 Task: Add a signature Genevieve Ramirez containing Best wishes for a happy Memorial Day, Genevieve Ramirez to email address softage.2@softage.net and add a folder Skincare
Action: Mouse moved to (654, 498)
Screenshot: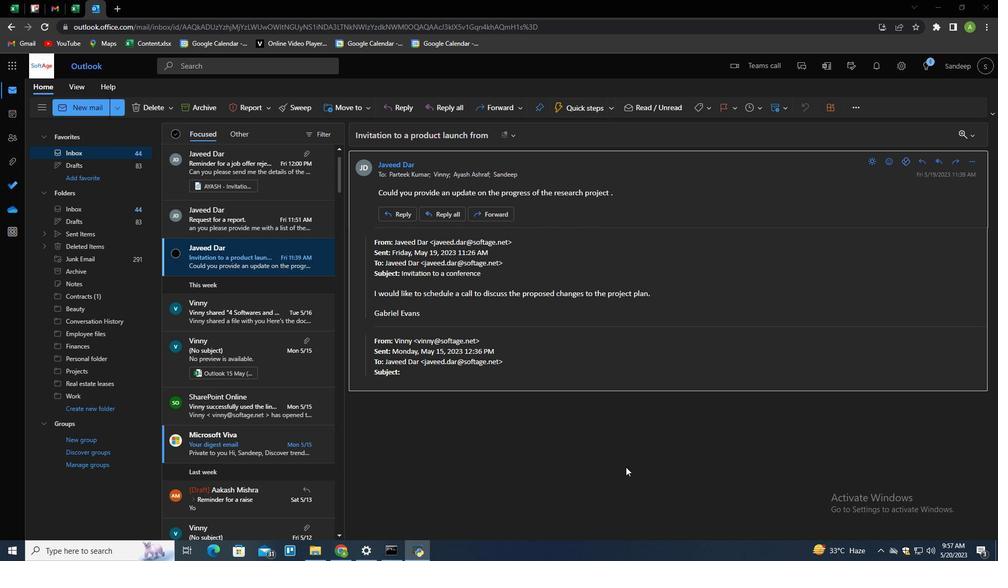
Action: Key pressed n
Screenshot: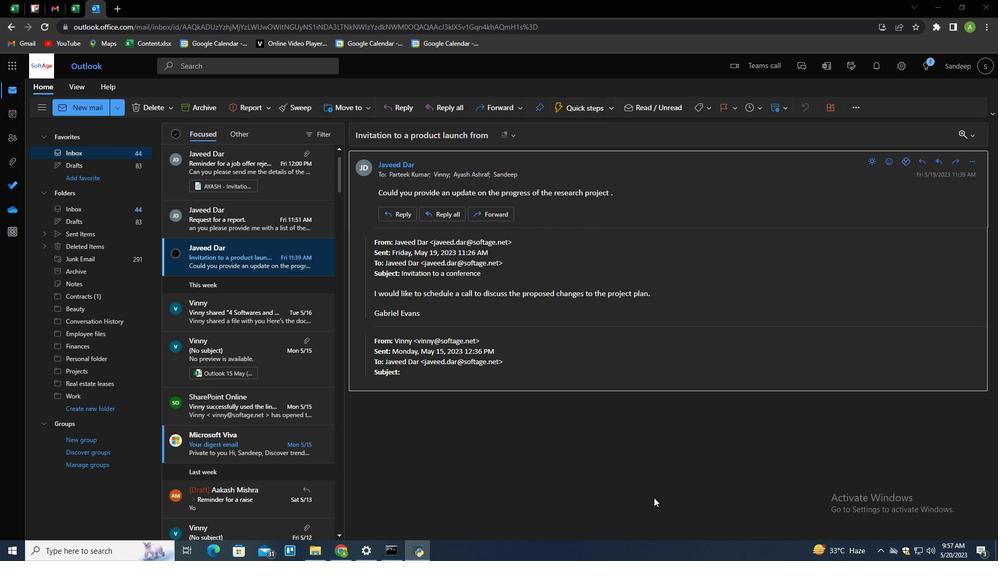 
Action: Mouse moved to (88, 105)
Screenshot: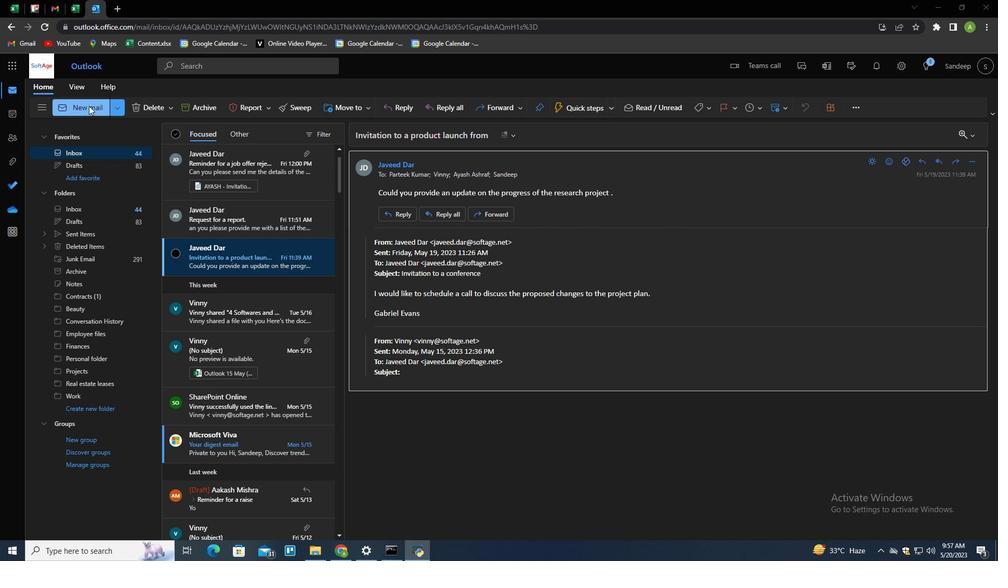 
Action: Mouse pressed left at (88, 105)
Screenshot: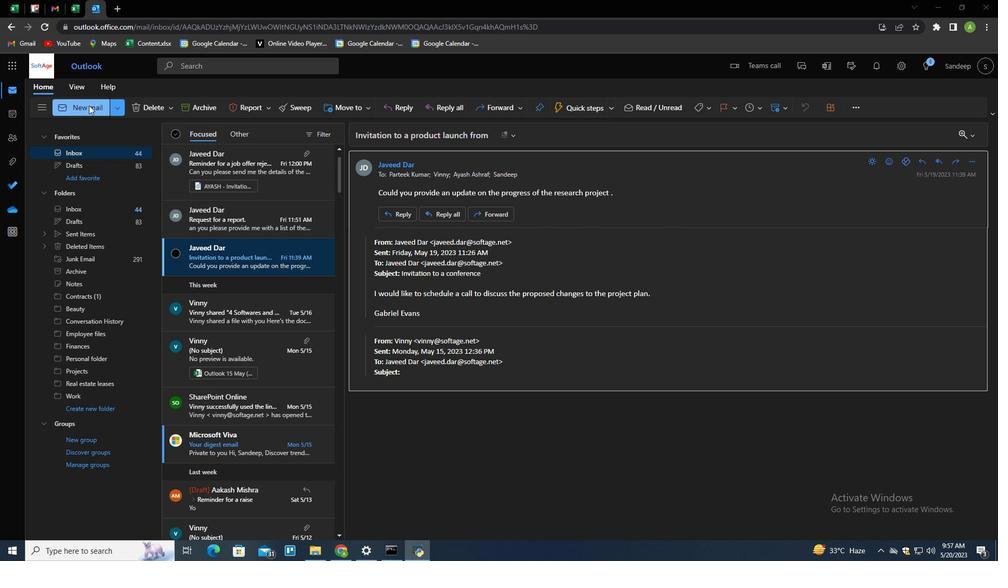 
Action: Mouse moved to (704, 107)
Screenshot: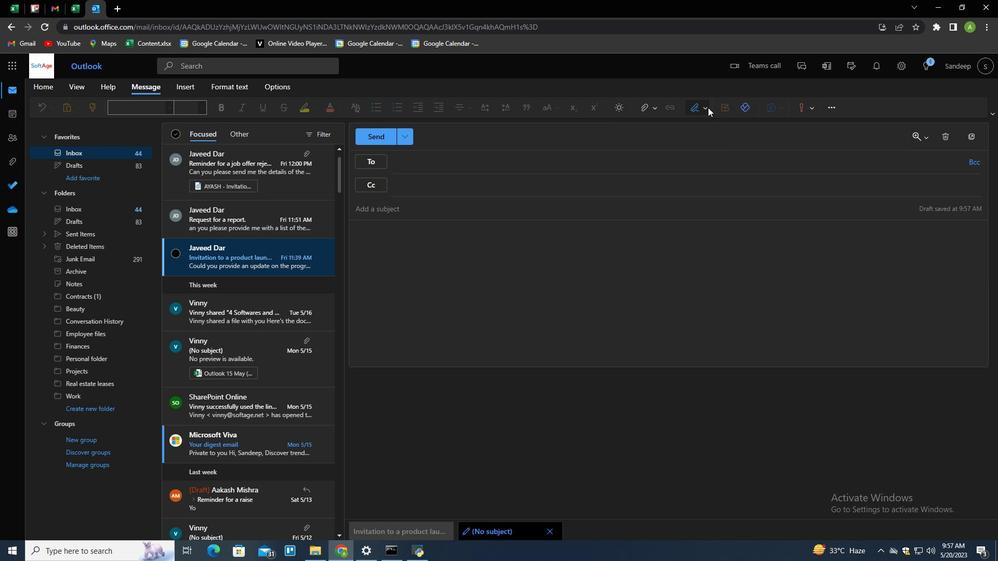 
Action: Mouse pressed left at (704, 107)
Screenshot: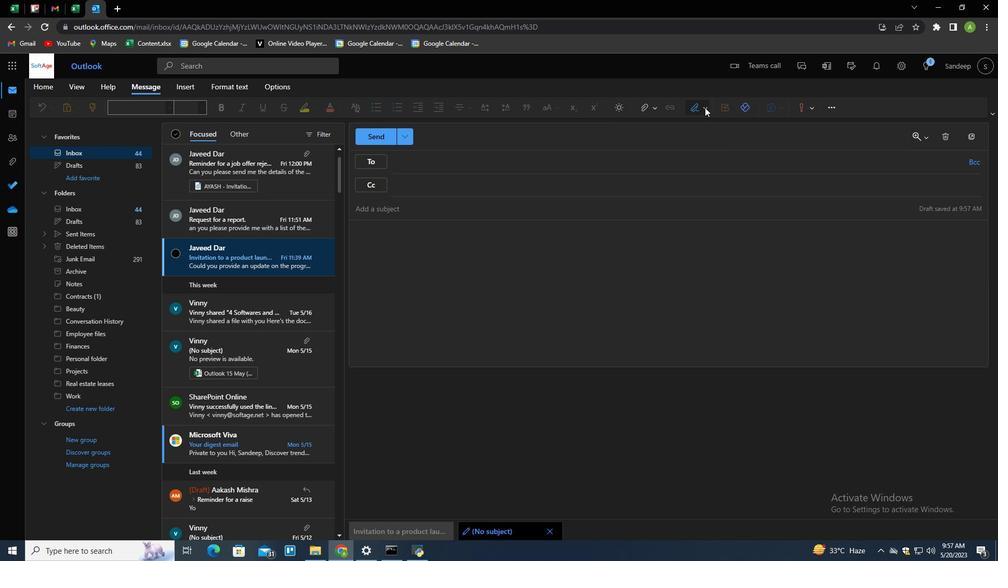 
Action: Mouse moved to (685, 148)
Screenshot: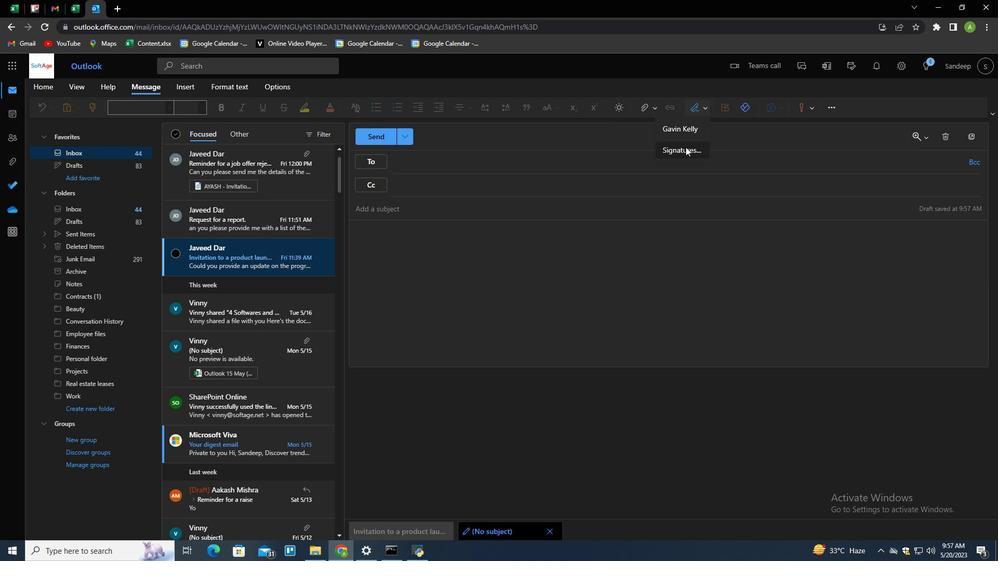 
Action: Mouse pressed left at (685, 148)
Screenshot: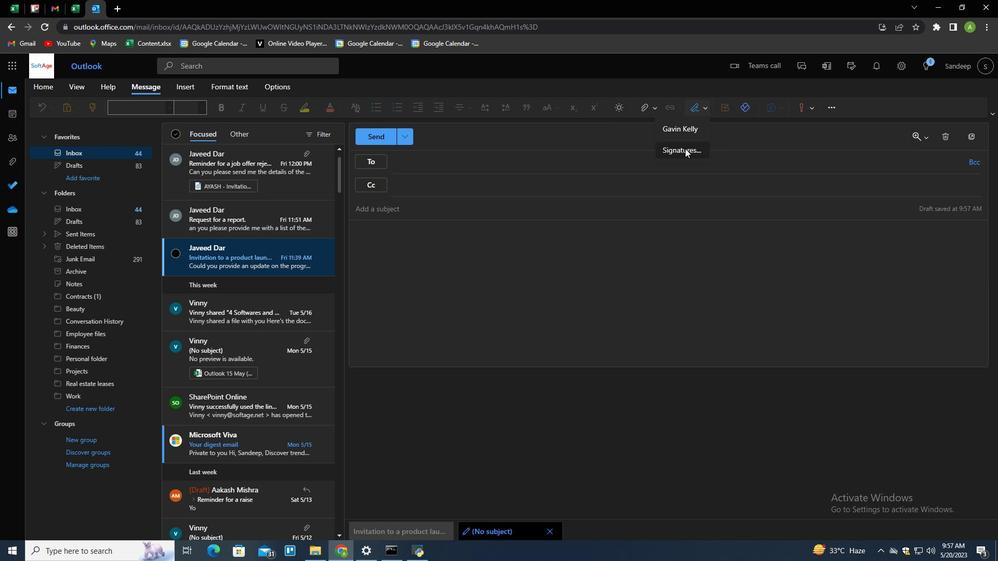 
Action: Mouse moved to (703, 193)
Screenshot: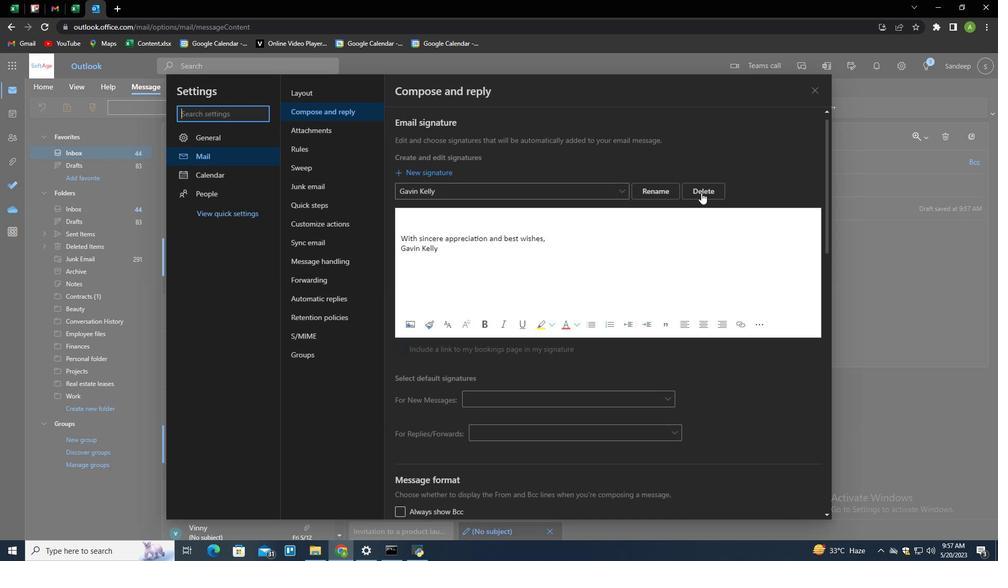 
Action: Mouse pressed left at (703, 193)
Screenshot: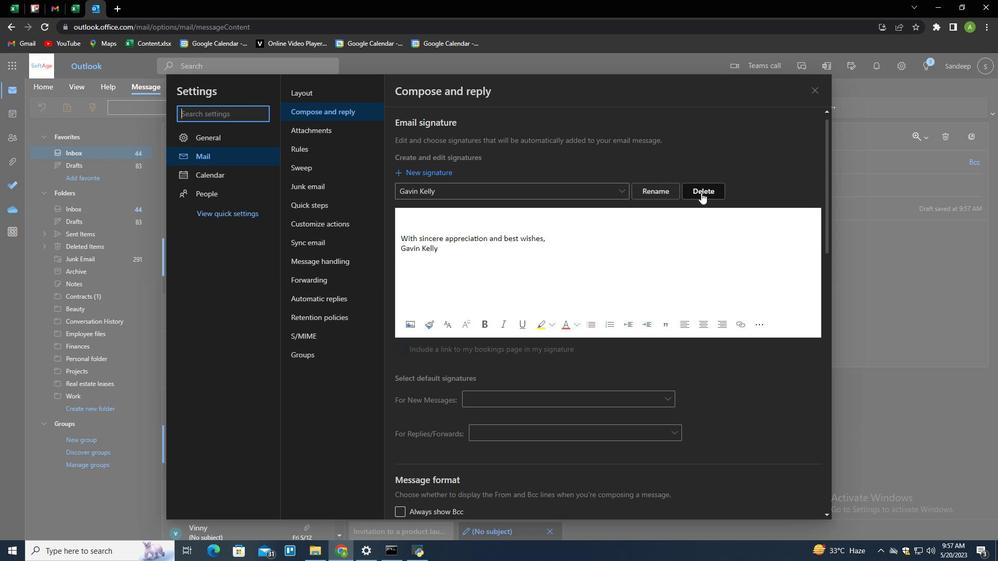 
Action: Mouse moved to (696, 192)
Screenshot: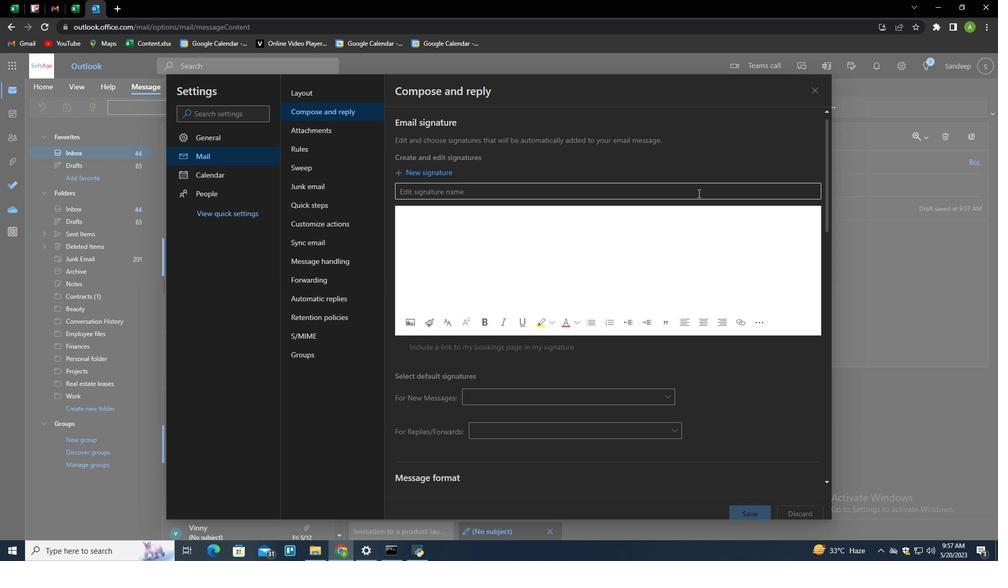 
Action: Mouse pressed left at (696, 192)
Screenshot: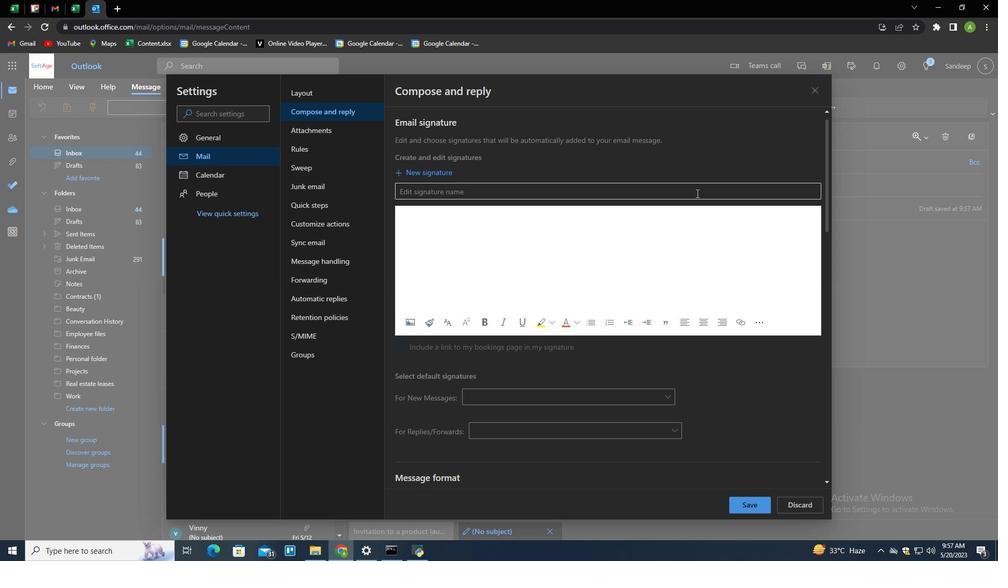 
Action: Key pressed <Key.shift>
Screenshot: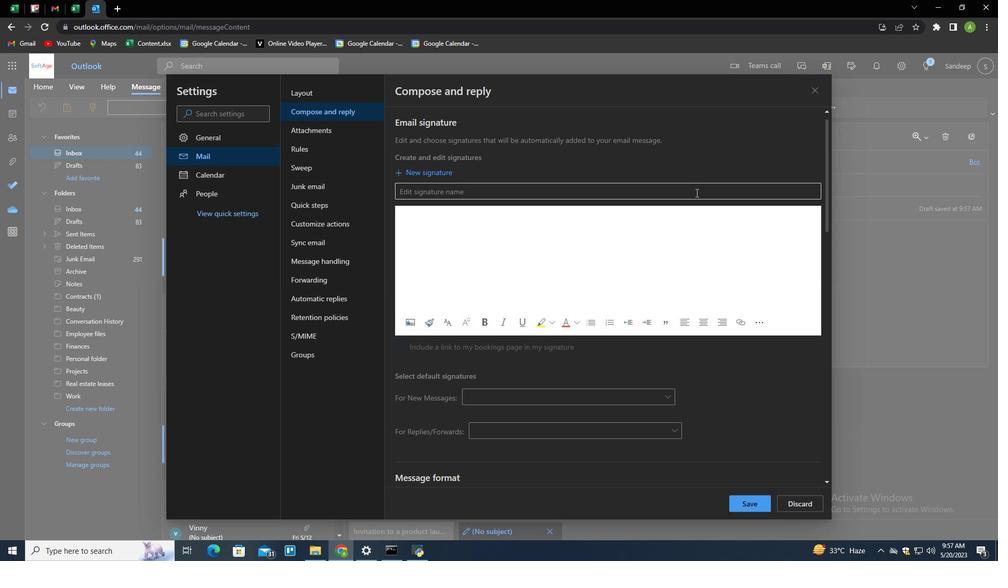 
Action: Mouse moved to (696, 192)
Screenshot: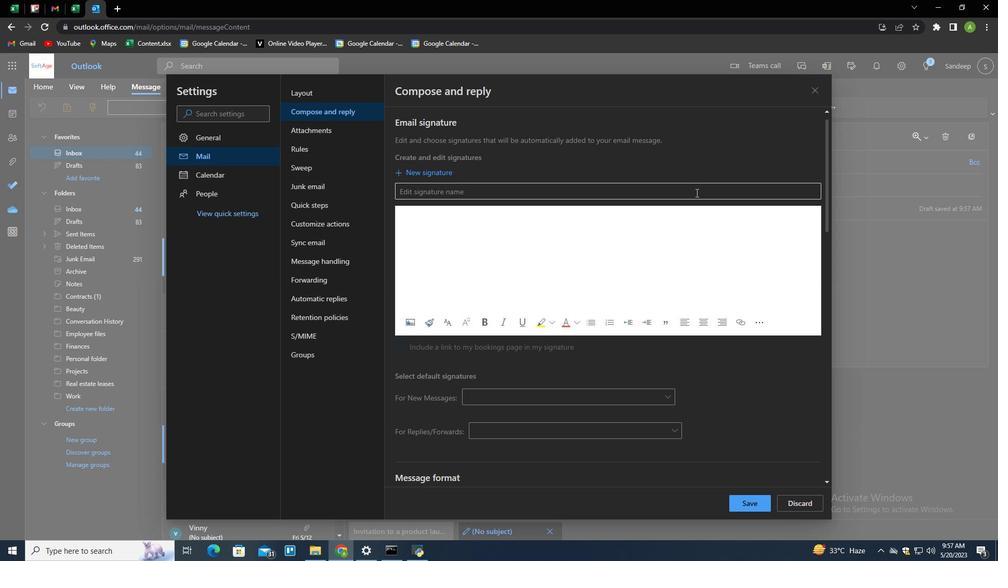 
Action: Key pressed G
Screenshot: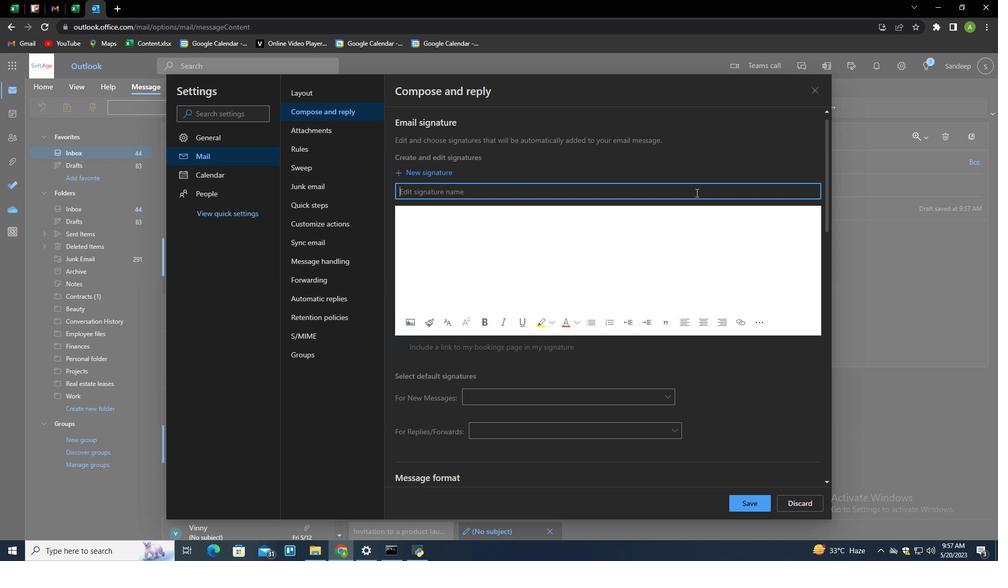 
Action: Mouse moved to (695, 192)
Screenshot: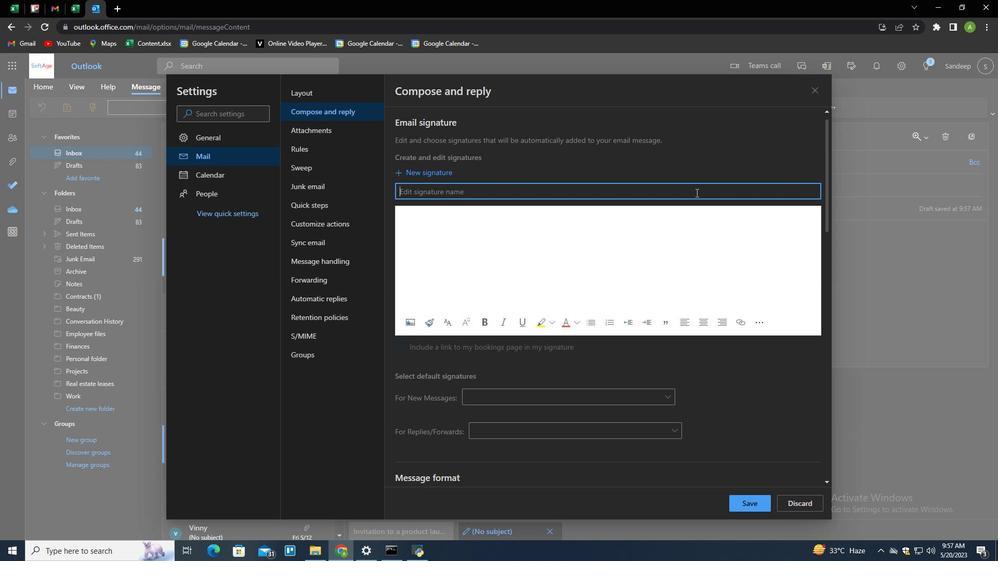 
Action: Key pressed enevieve<Key.space><Key.shift><Key.shift><Key.shift><Key.shift><Key.shift><Key.shift><Key.shift><Key.shift><Key.shift><Key.shift><Key.shift><Key.shift><Key.shift><Key.shift><Key.shift><Key.shift><Key.shift><Key.shift><Key.shift><Key.shift><Key.shift><Key.shift><Key.shift><Key.shift>Ramirez<Key.tab><Key.shift>G<Key.backspace><Key.shift_r><Key.enter><Key.shift><Key.shift><Key.shift><Key.shift><Key.shift><Key.shift><Key.shift><Key.shift><Key.shift><Key.shift><Key.shift><Key.shift><Key.shift><Key.shift><Key.shift><Key.shift><Key.shift><Key.shift><Key.shift><Key.shift><Key.shift><Key.shift><Key.shift><Key.shift><Key.shift><Key.shift><Key.shift><Key.shift><Key.shift><Key.shift><Key.shift><Key.shift><Key.shift><Key.shift><Key.shift><Key.shift><Key.shift><Key.shift><Key.shift><Key.shift><Key.shift><Key.shift><Key.shift><Key.shift><Key.shift><Key.shift><Key.shift><Key.shift><Key.shift><Key.shift><Key.shift><Key.shift><Key.shift><Key.shift><Key.shift><Key.shift><Key.shift><Key.shift><Key.shift><Key.shift><Key.shift><Key.shift>Best<Key.space>wishes<Key.space>for<Key.space>a<Key.space>happy<Key.space>m<Key.backspace><Key.shift>Memorial<Key.space><Key.shift>Day,<Key.shift_r><Key.enter><Key.shift>Genevieve<Key.space><Key.shift>Ramirez
Screenshot: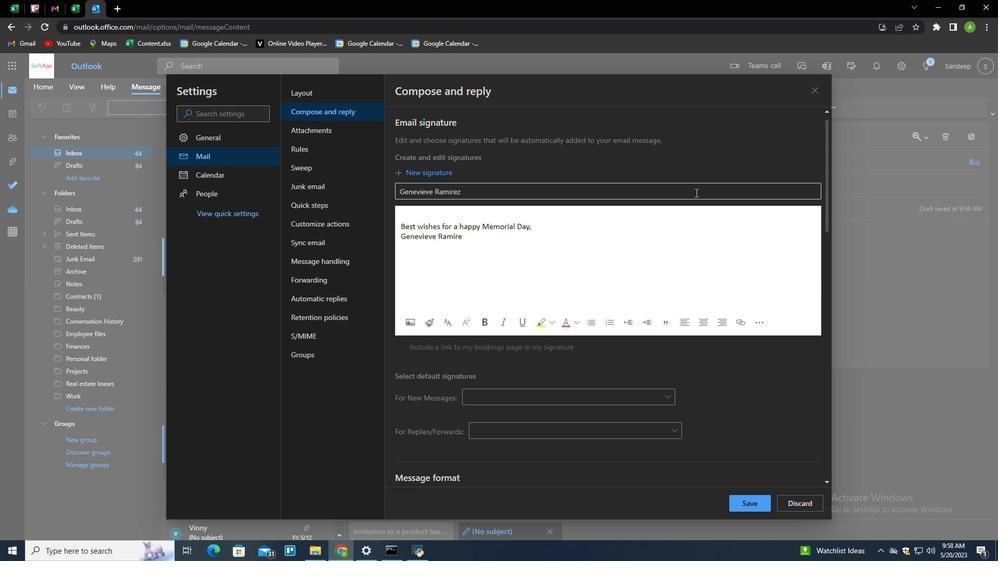 
Action: Mouse moved to (742, 505)
Screenshot: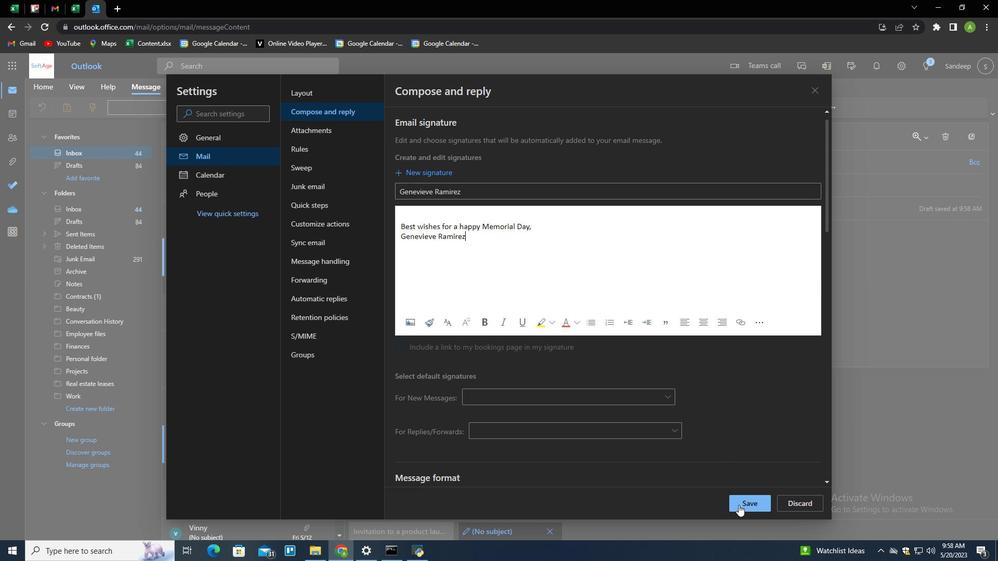 
Action: Mouse pressed left at (742, 505)
Screenshot: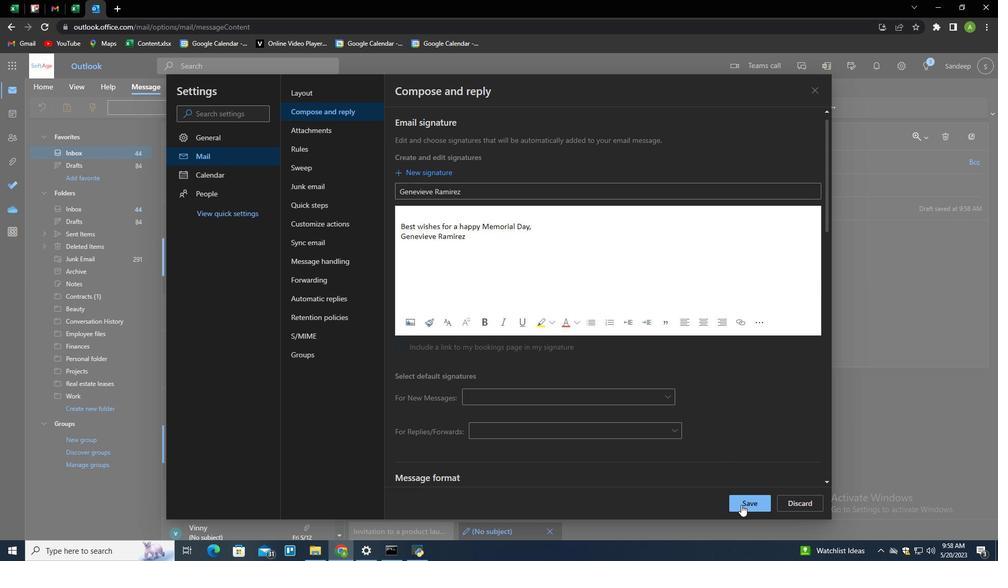 
Action: Mouse moved to (920, 267)
Screenshot: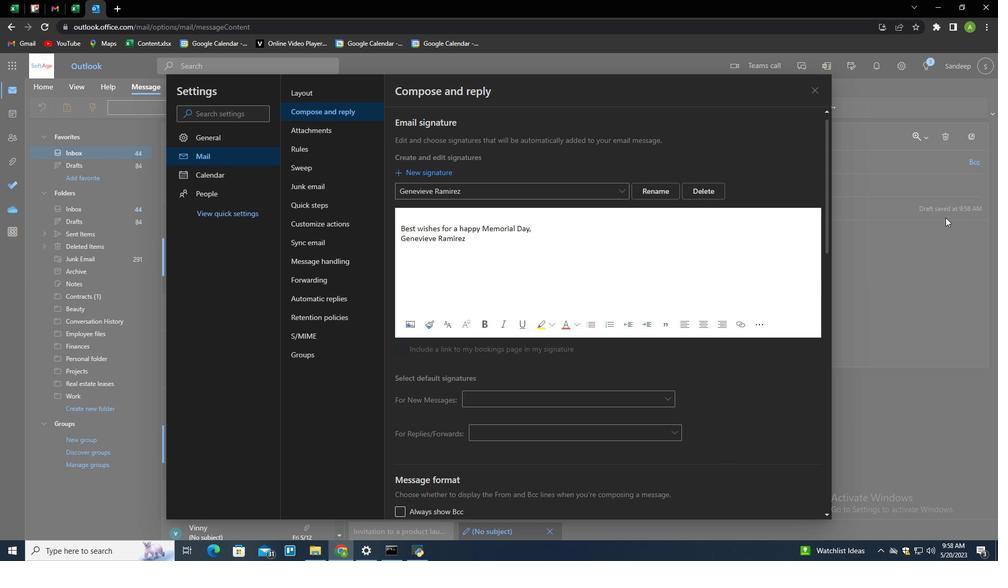 
Action: Mouse pressed left at (920, 267)
Screenshot: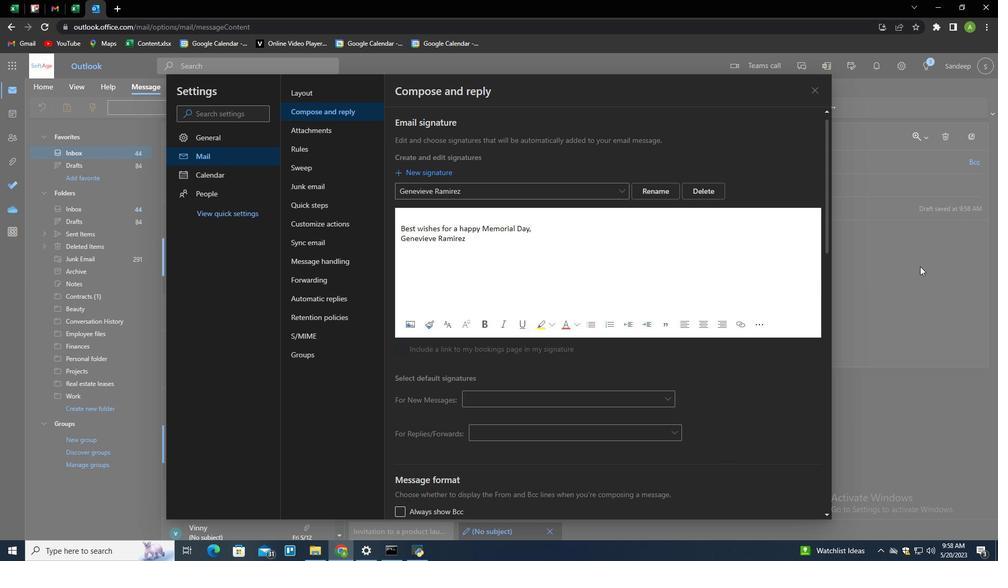 
Action: Mouse moved to (700, 111)
Screenshot: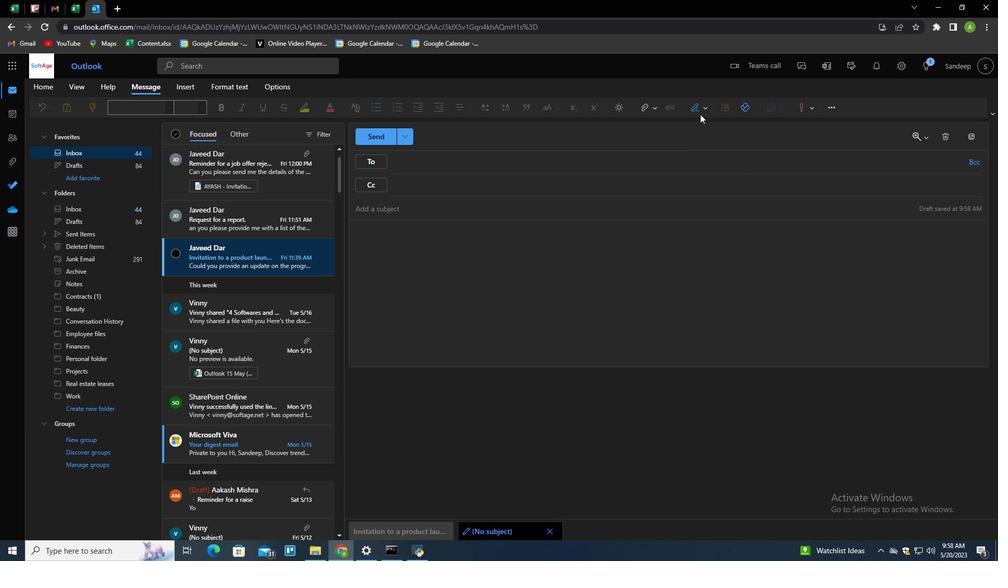 
Action: Mouse pressed left at (700, 111)
Screenshot: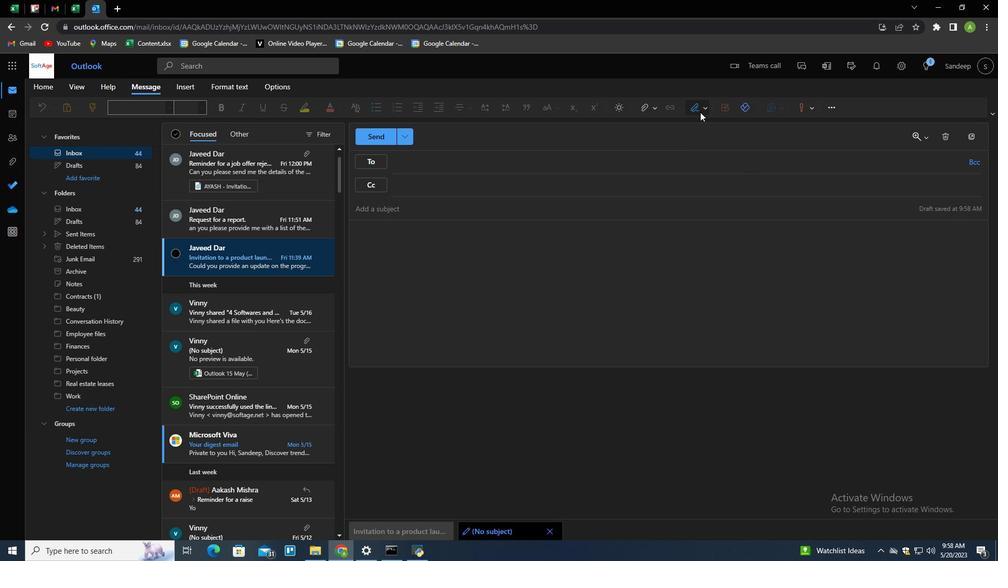 
Action: Mouse moved to (687, 129)
Screenshot: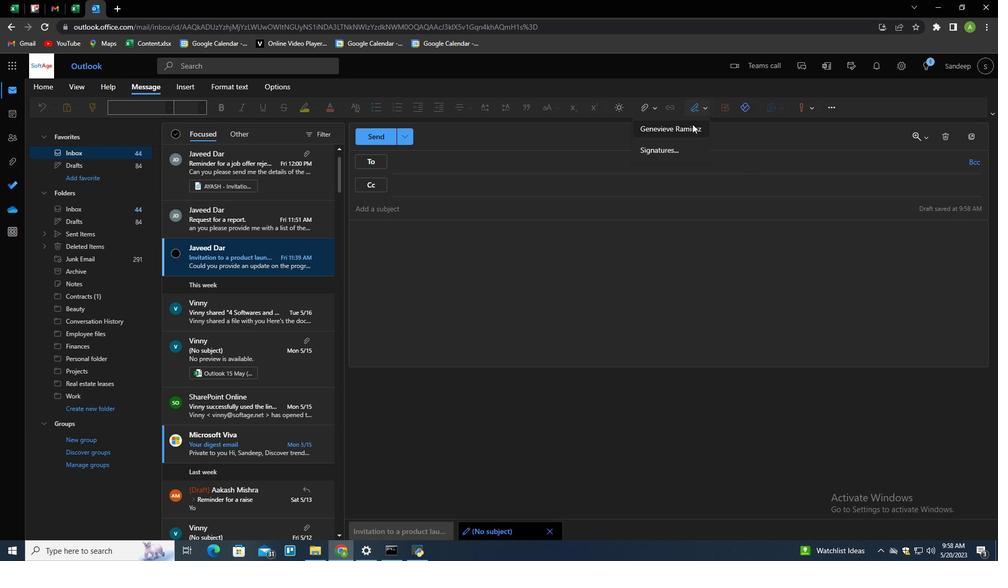 
Action: Mouse pressed left at (687, 129)
Screenshot: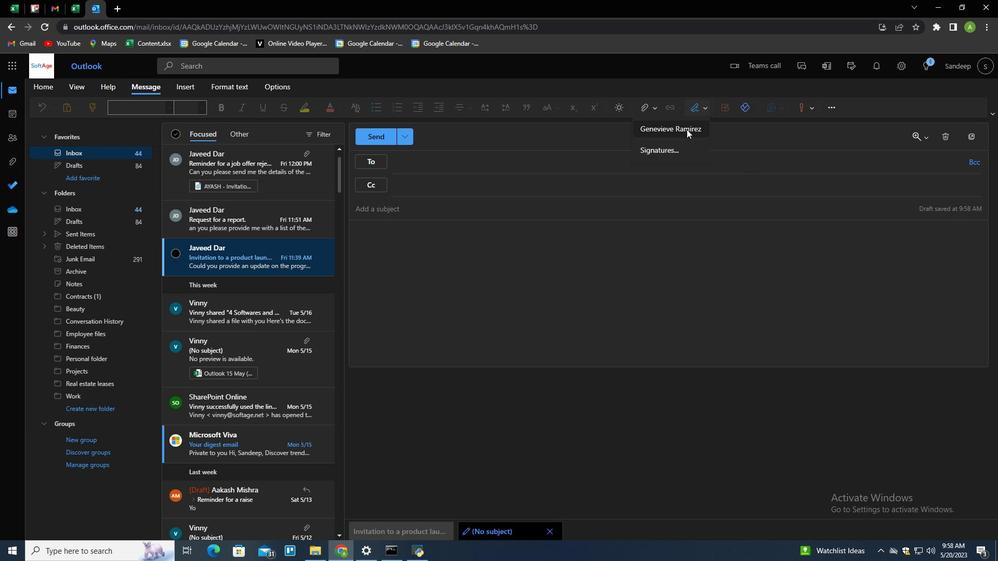 
Action: Mouse moved to (442, 163)
Screenshot: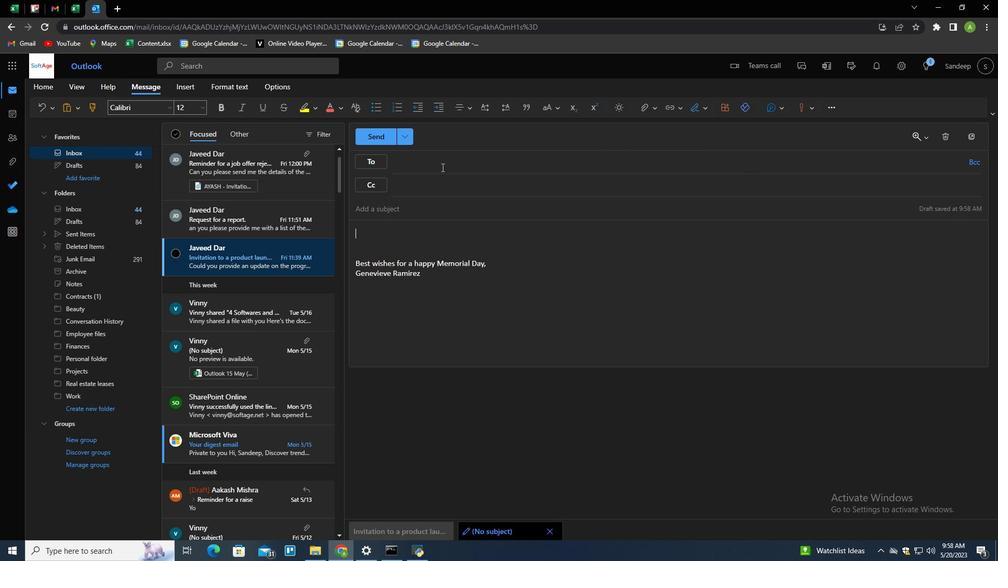 
Action: Mouse pressed left at (442, 163)
Screenshot: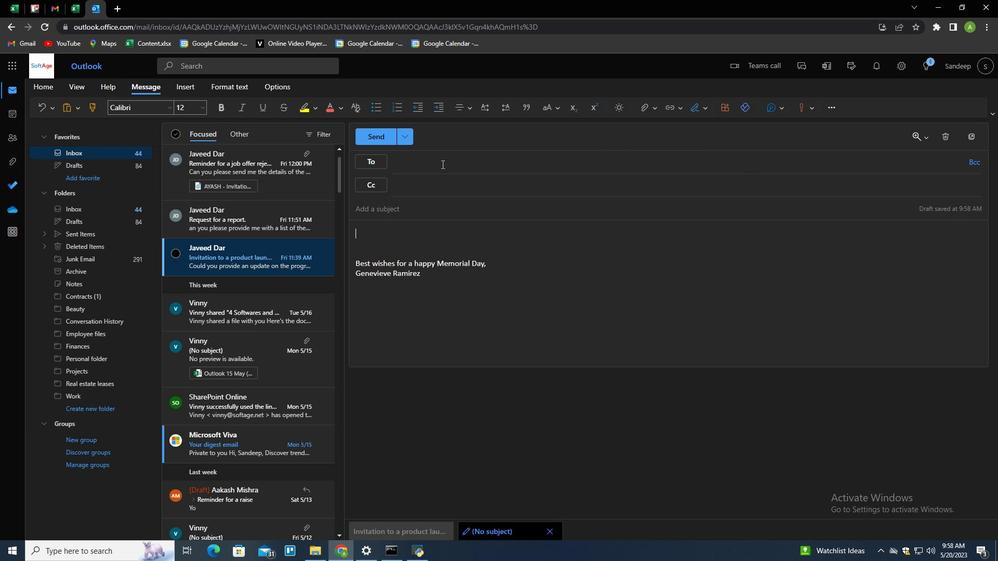 
Action: Key pressed softage.2<Key.shift>@softage.net<Key.enter>
Screenshot: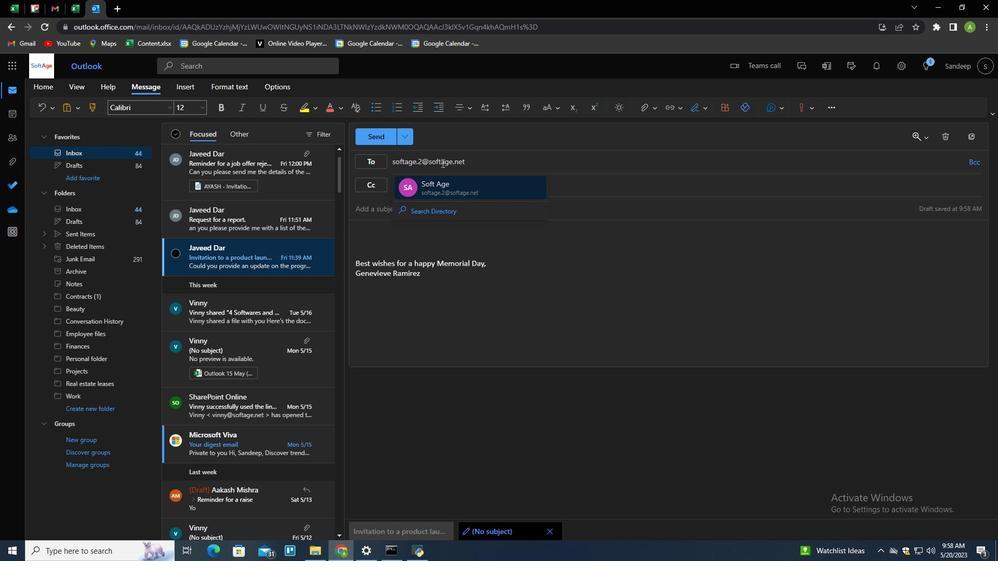 
Action: Mouse moved to (107, 413)
Screenshot: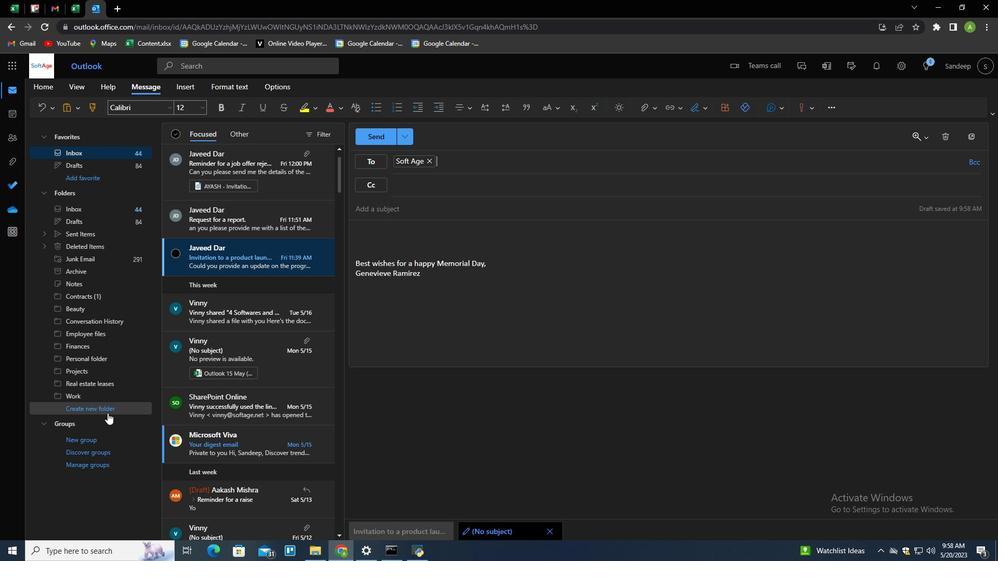 
Action: Mouse pressed left at (107, 413)
Screenshot: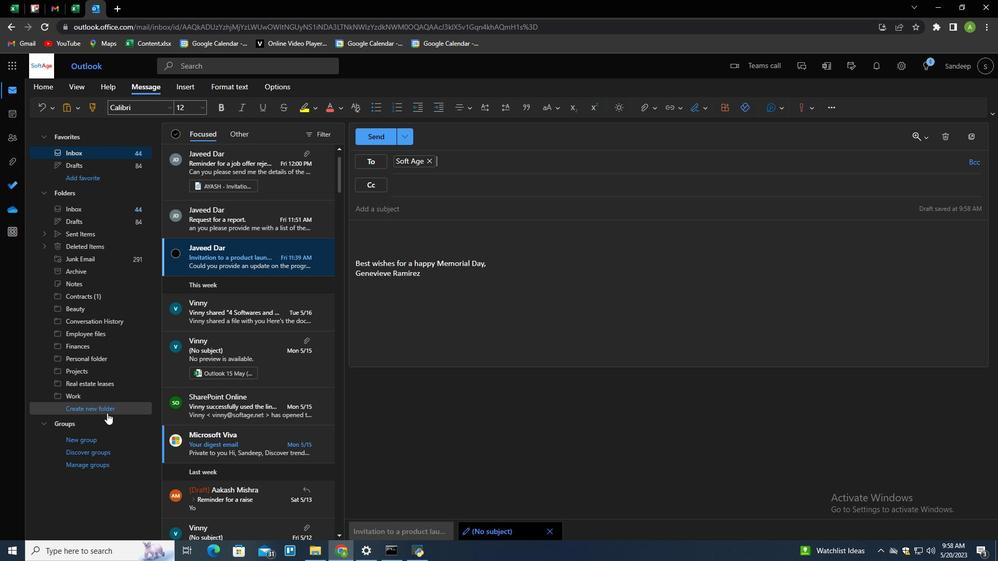
Action: Key pressed <Key.shift>Sking<Key.backspace>care<Key.enter>
Screenshot: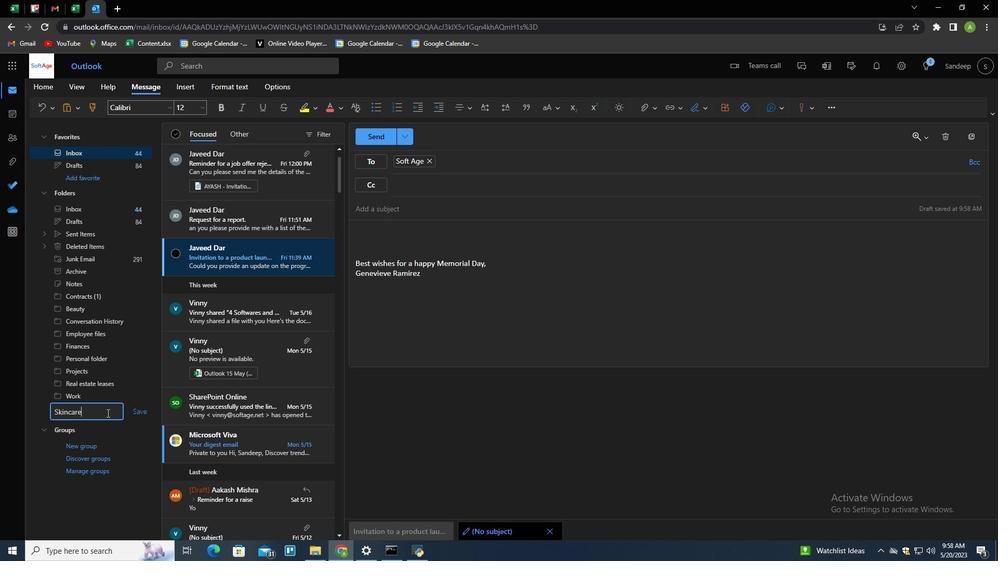 
